 Task: Set the proofing language for the contact information in Outlook.
Action: Mouse moved to (83, 143)
Screenshot: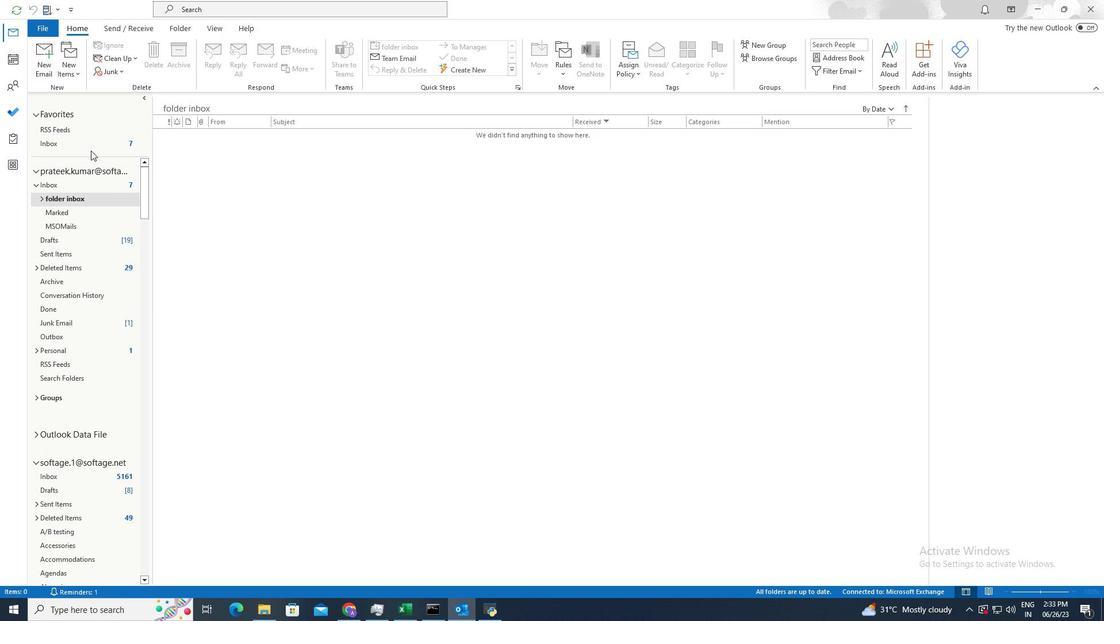 
Action: Mouse pressed left at (83, 143)
Screenshot: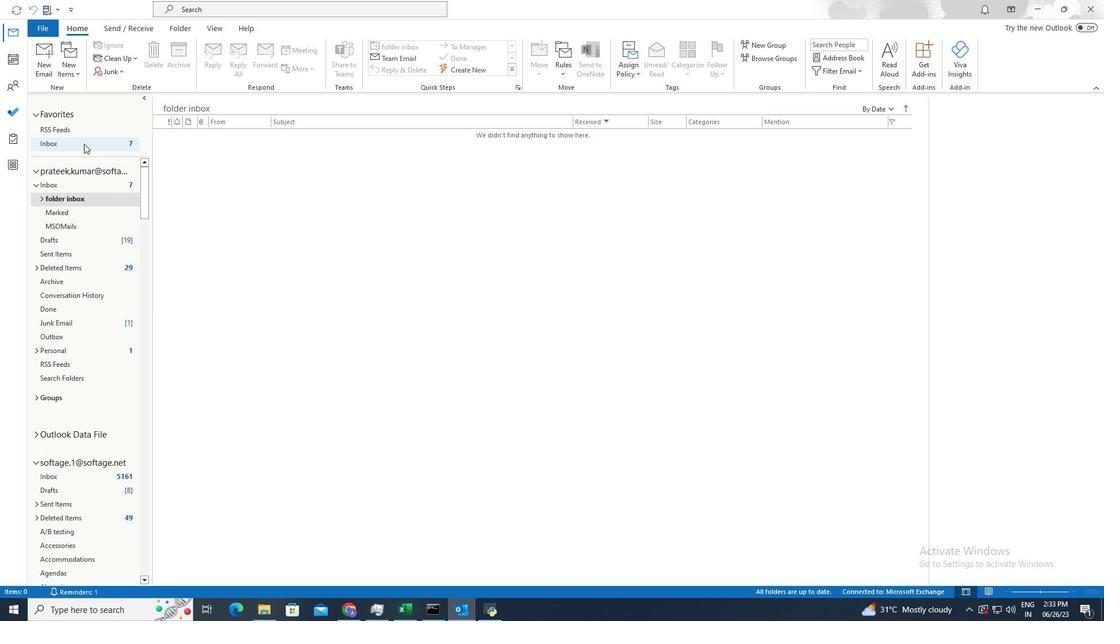 
Action: Mouse moved to (293, 213)
Screenshot: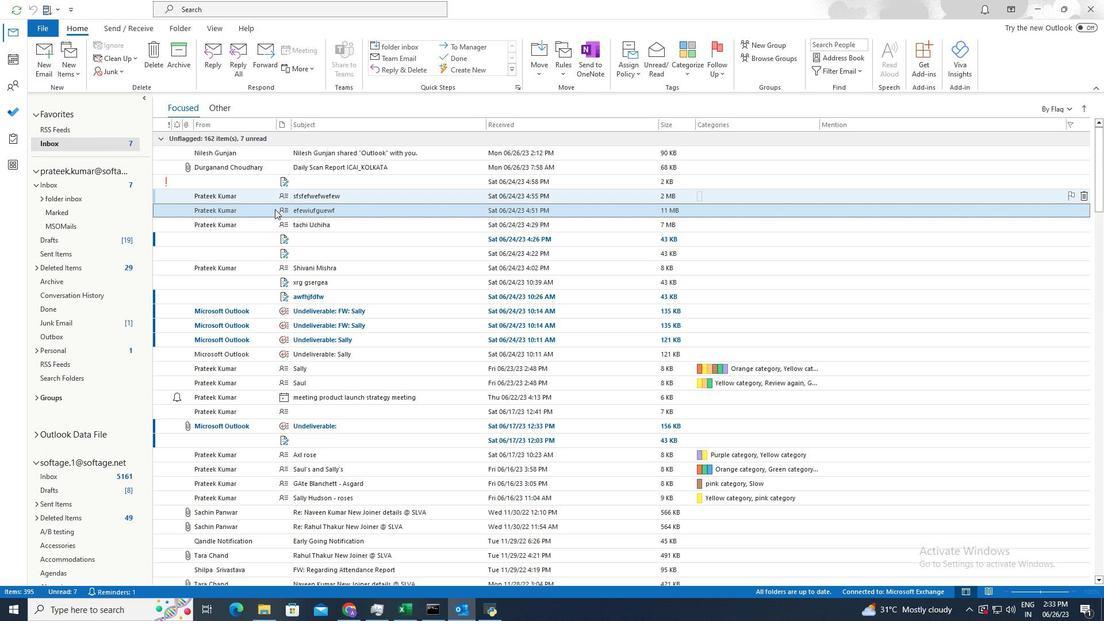 
Action: Mouse pressed left at (293, 213)
Screenshot: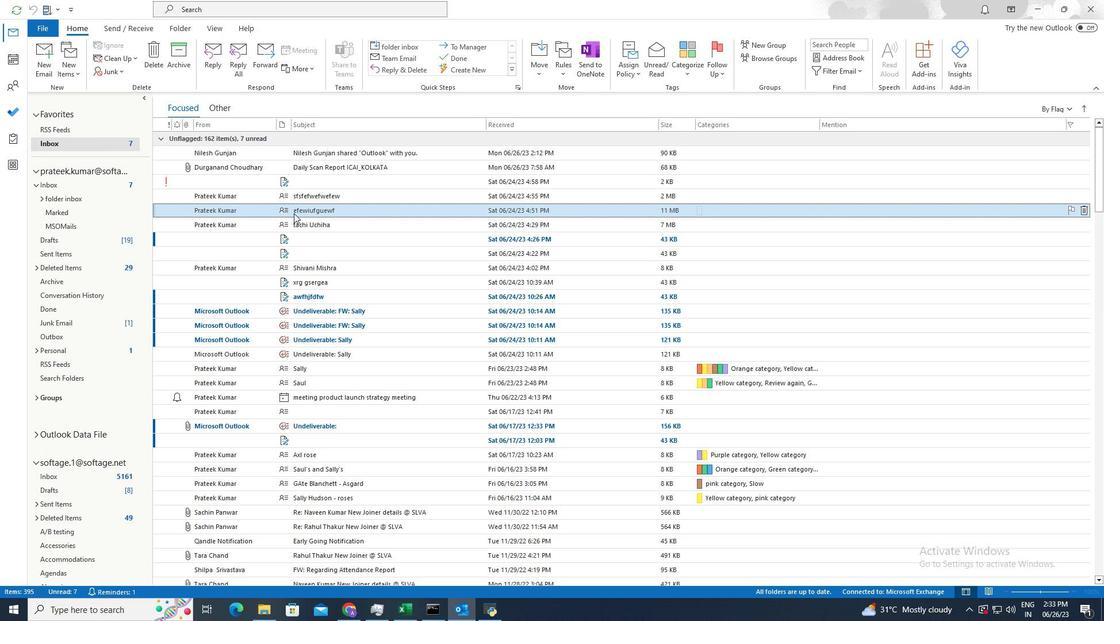 
Action: Mouse pressed left at (293, 213)
Screenshot: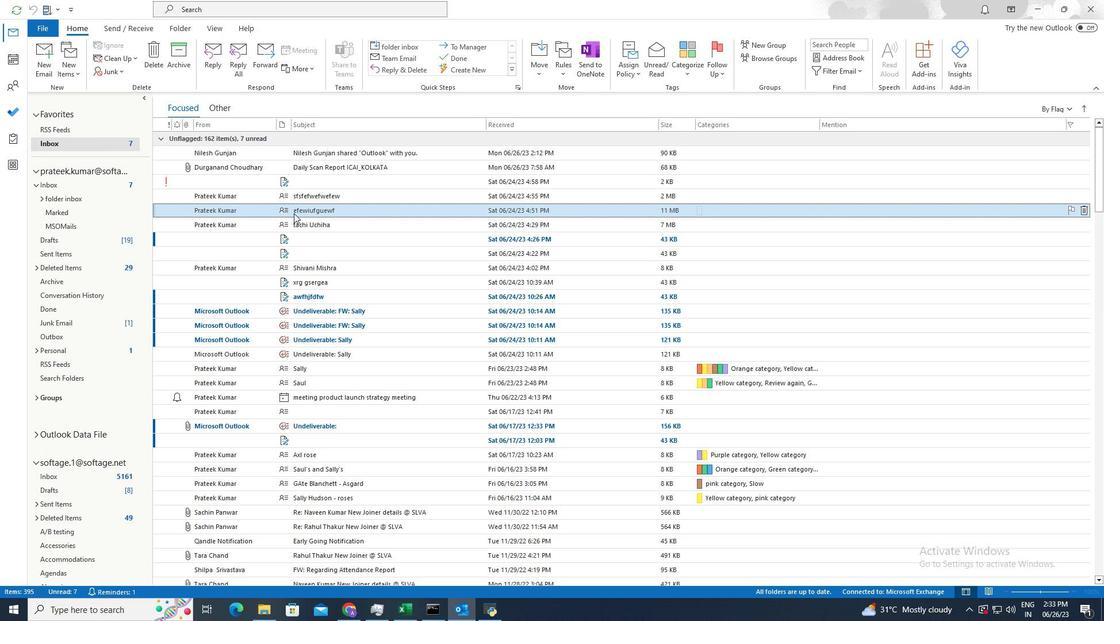
Action: Mouse moved to (192, 24)
Screenshot: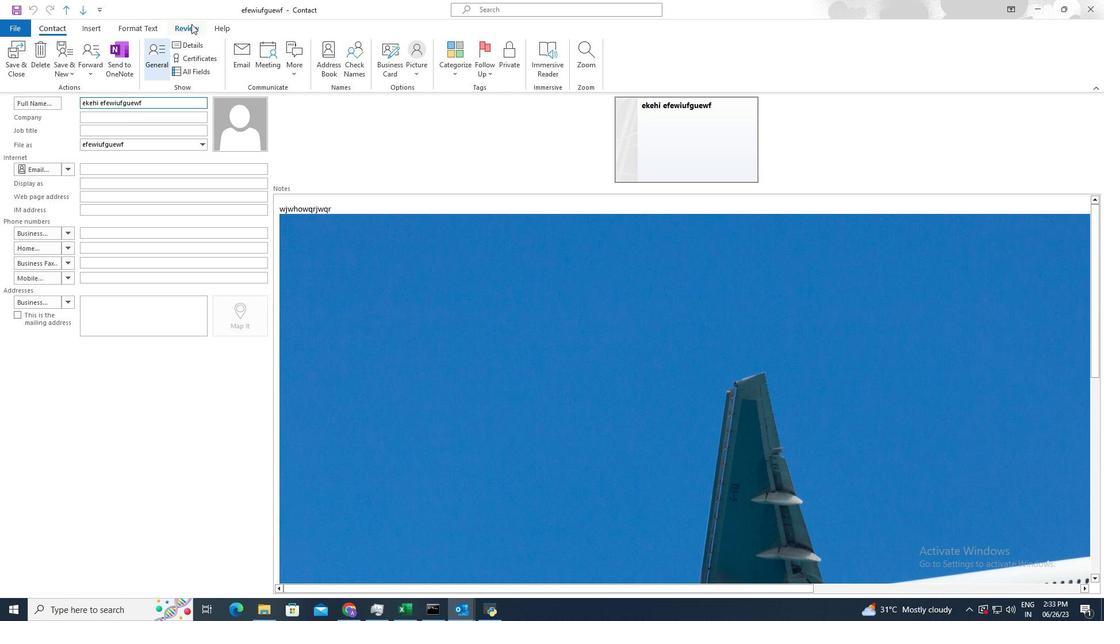 
Action: Mouse pressed left at (192, 24)
Screenshot: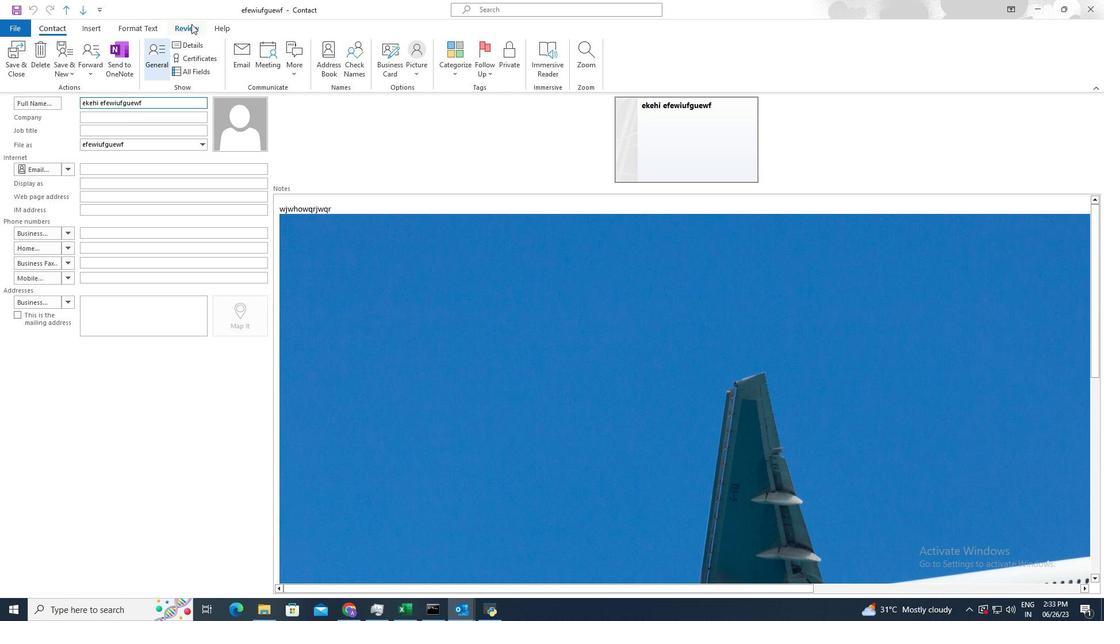 
Action: Mouse moved to (271, 65)
Screenshot: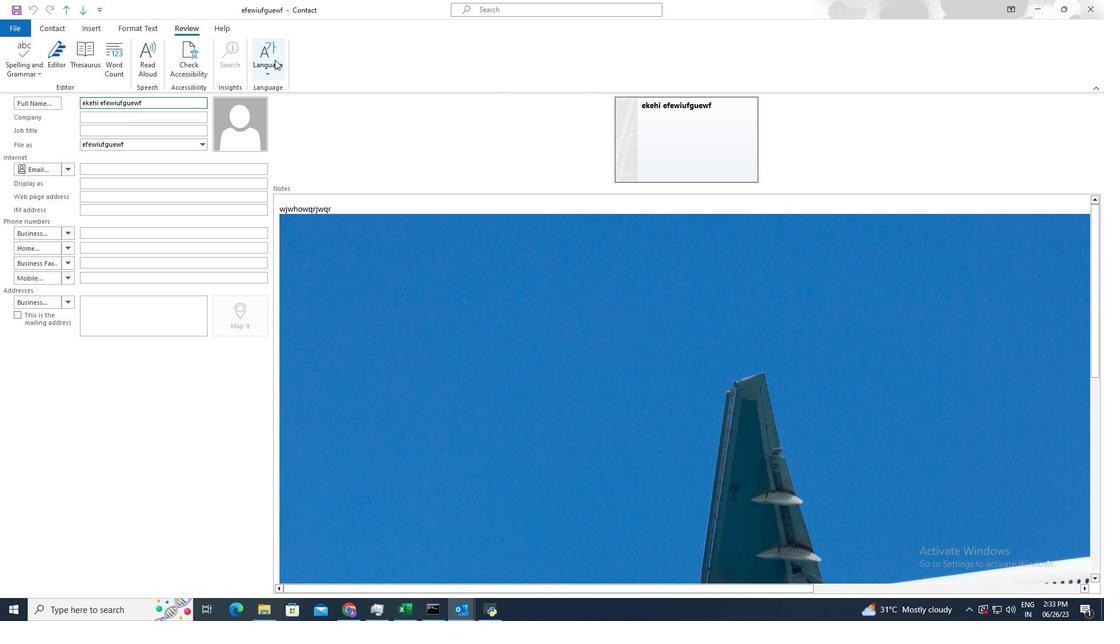 
Action: Mouse pressed left at (271, 65)
Screenshot: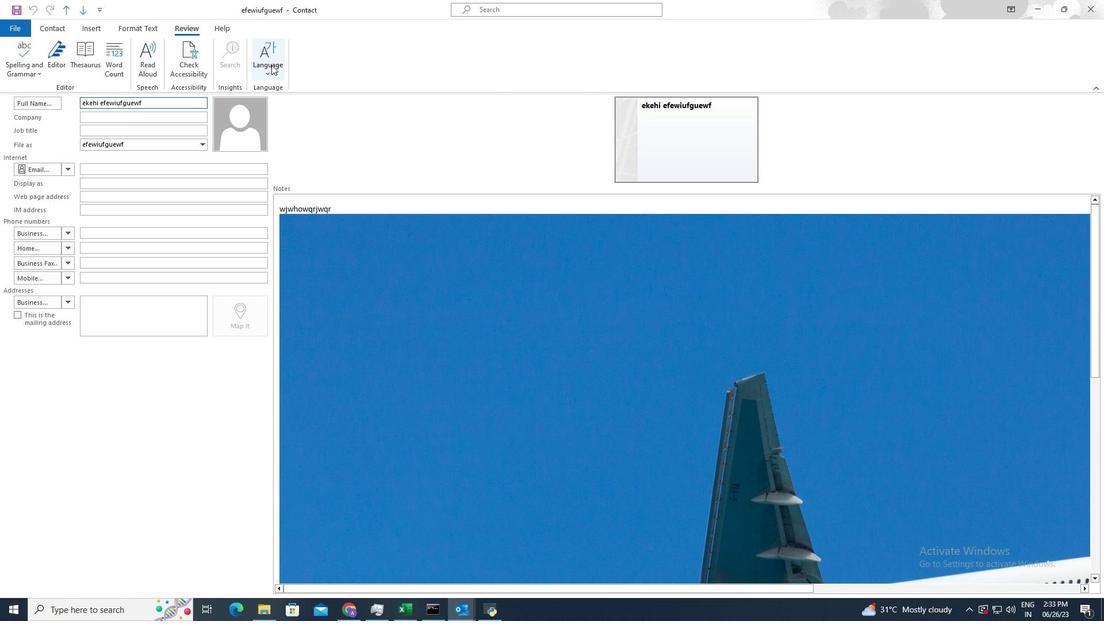 
Action: Mouse moved to (300, 88)
Screenshot: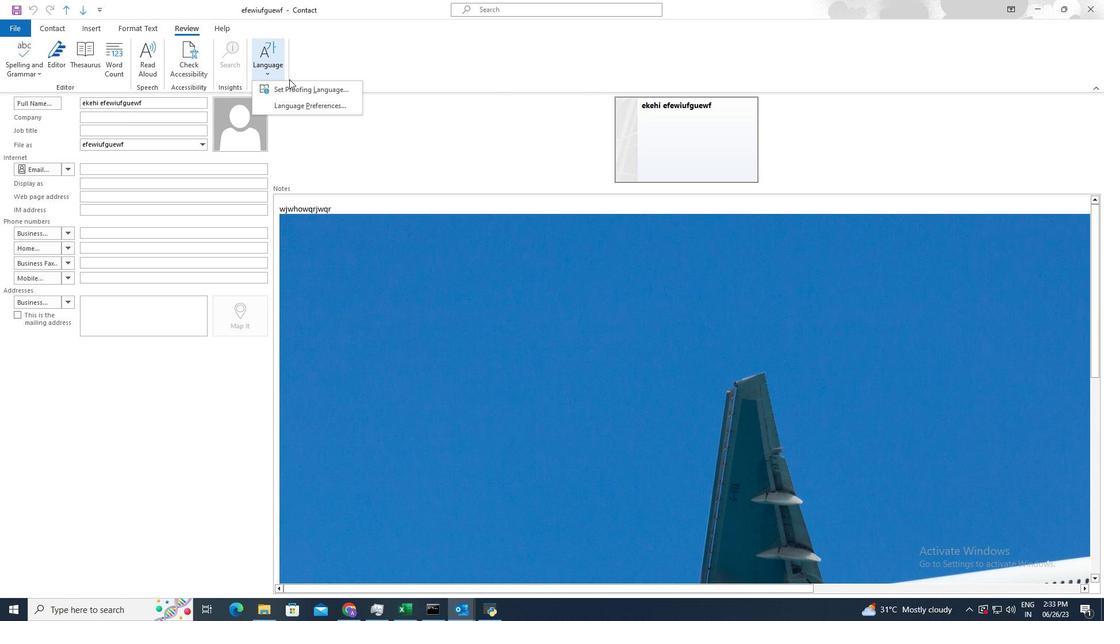 
Action: Mouse pressed left at (300, 88)
Screenshot: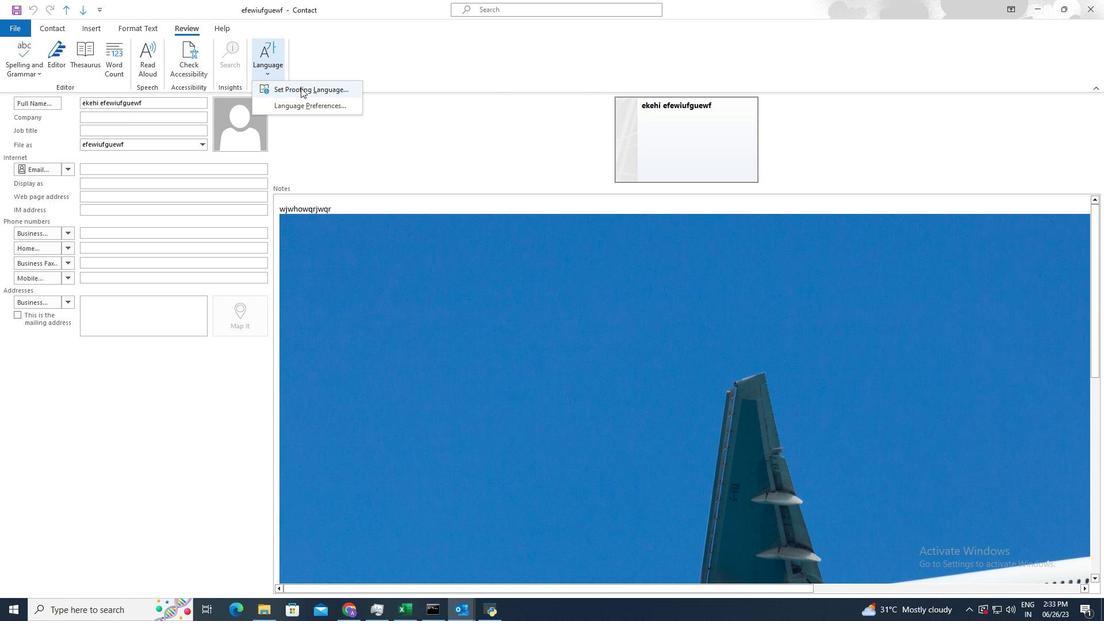 
Action: Mouse moved to (499, 265)
Screenshot: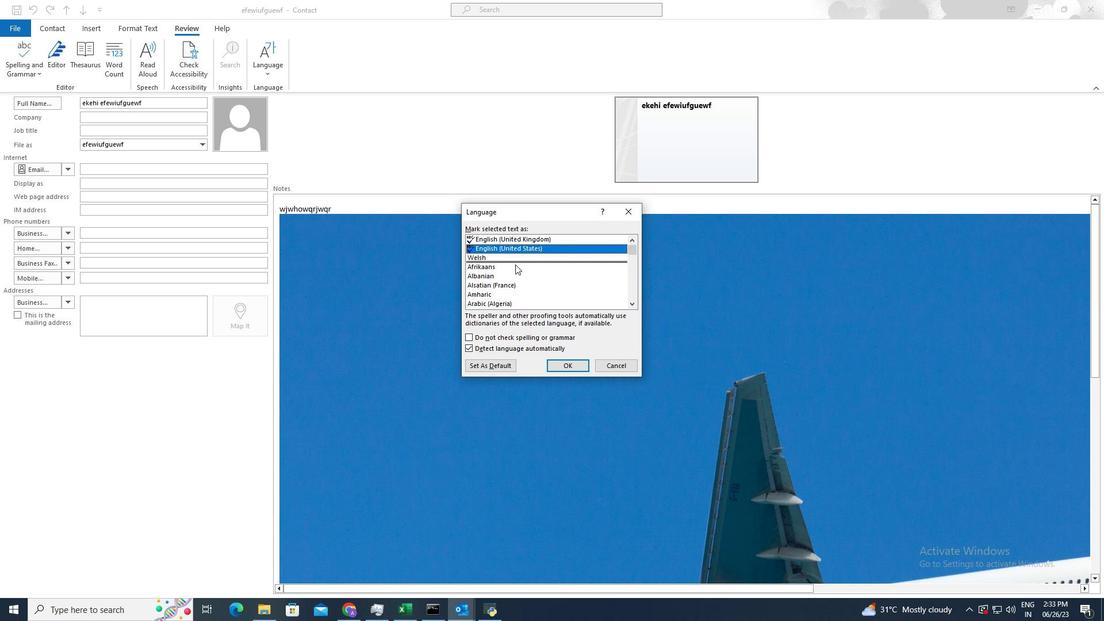 
Action: Mouse scrolled (499, 266) with delta (0, 0)
Screenshot: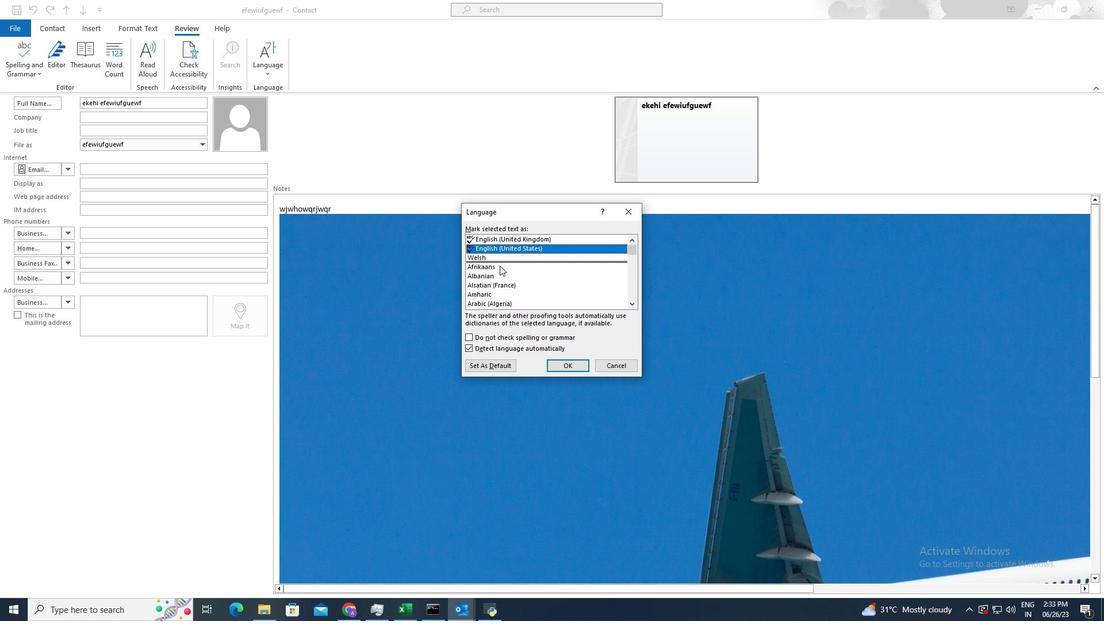 
Action: Mouse scrolled (499, 265) with delta (0, 0)
Screenshot: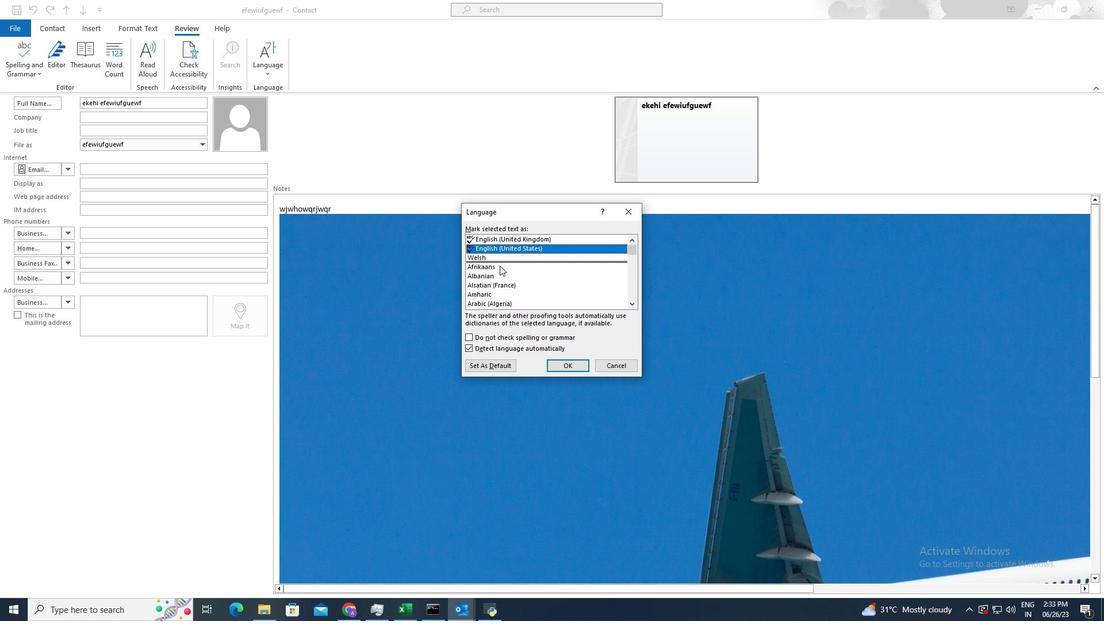 
Action: Mouse scrolled (499, 265) with delta (0, 0)
Screenshot: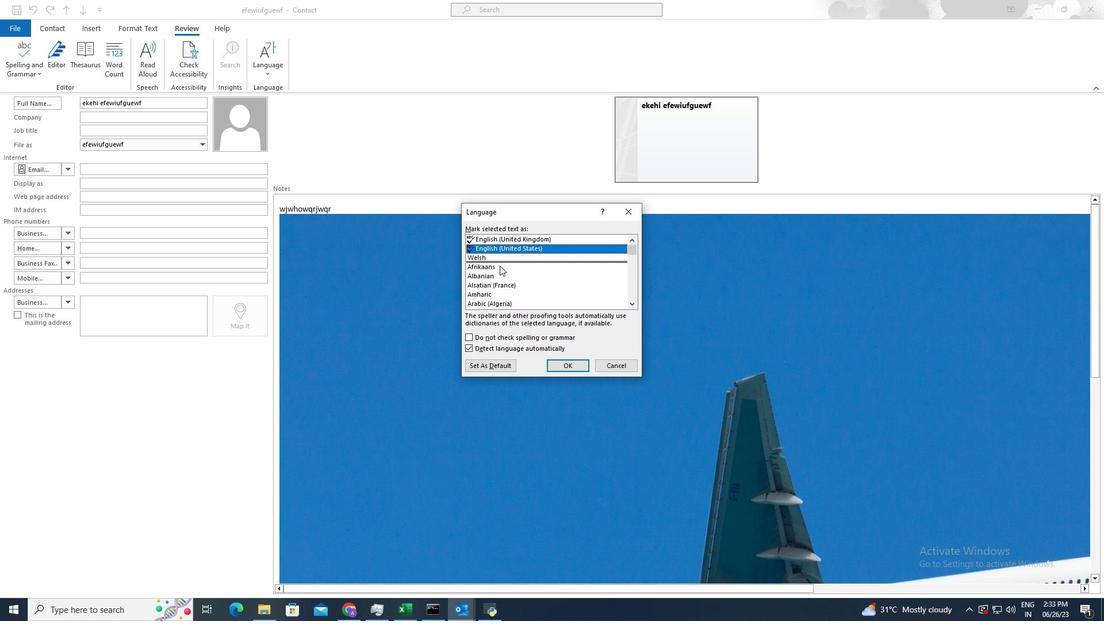
Action: Mouse moved to (495, 272)
Screenshot: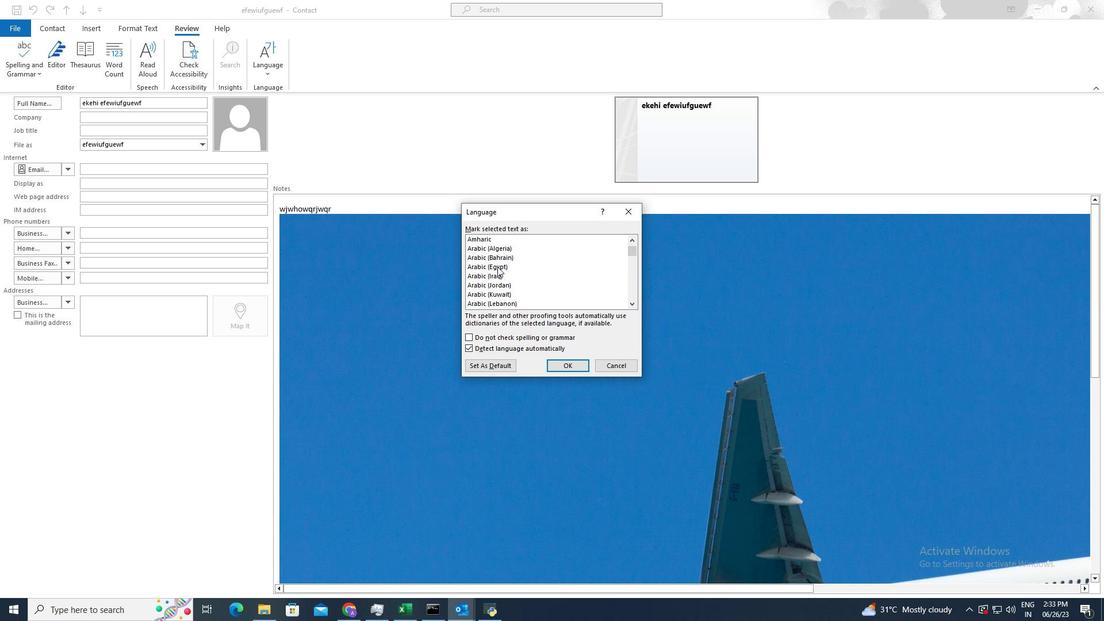 
Action: Mouse pressed left at (495, 272)
Screenshot: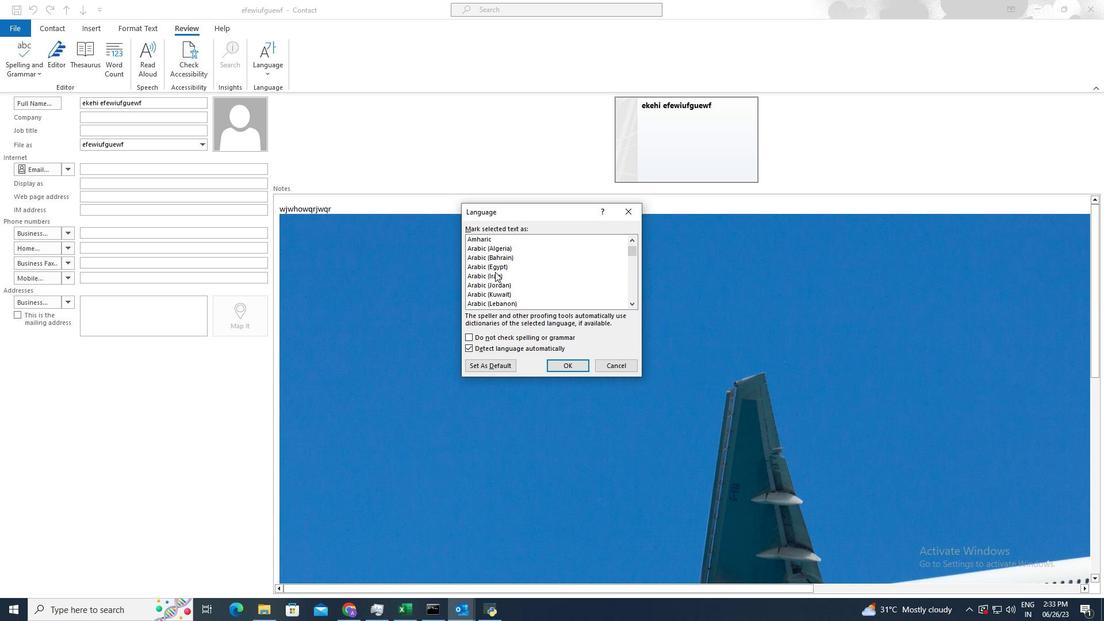 
Action: Mouse moved to (566, 364)
Screenshot: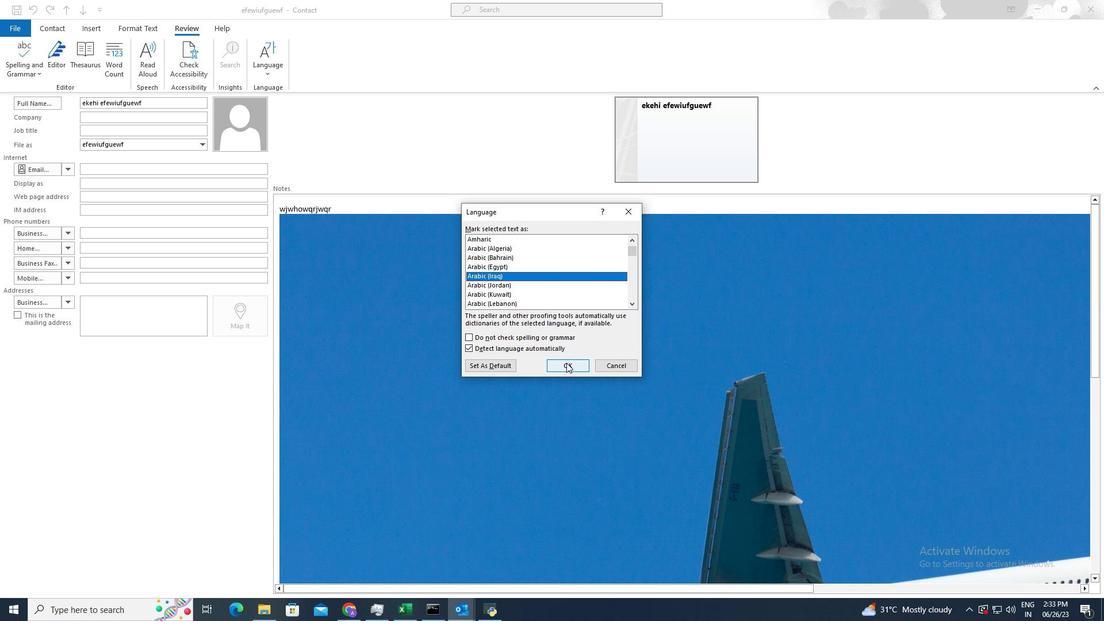 
Action: Mouse pressed left at (566, 364)
Screenshot: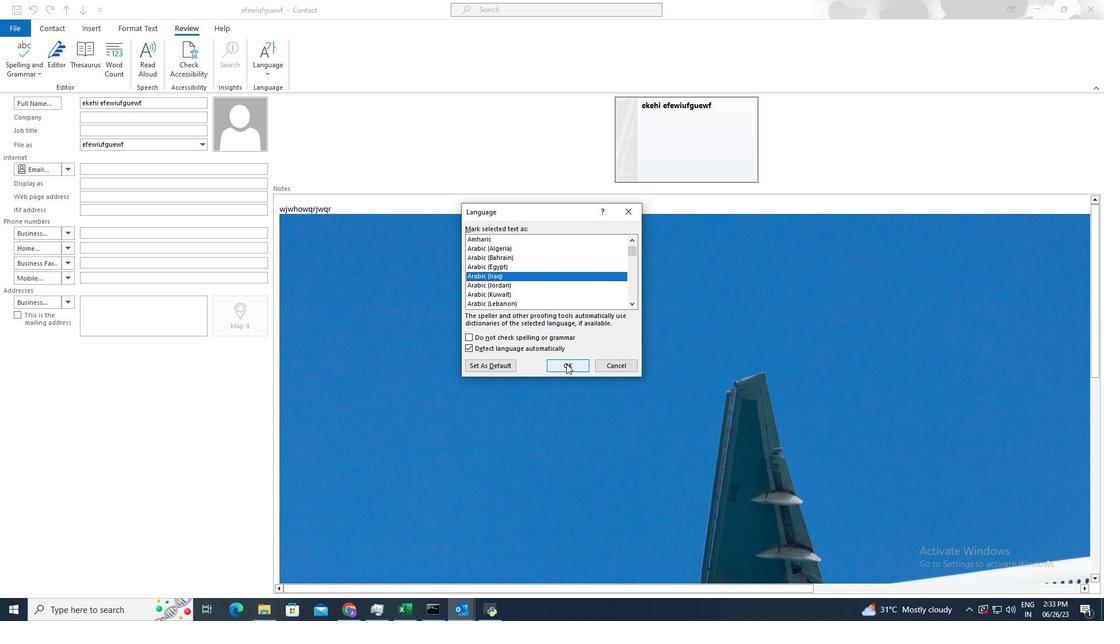 
Action: Mouse moved to (566, 364)
Screenshot: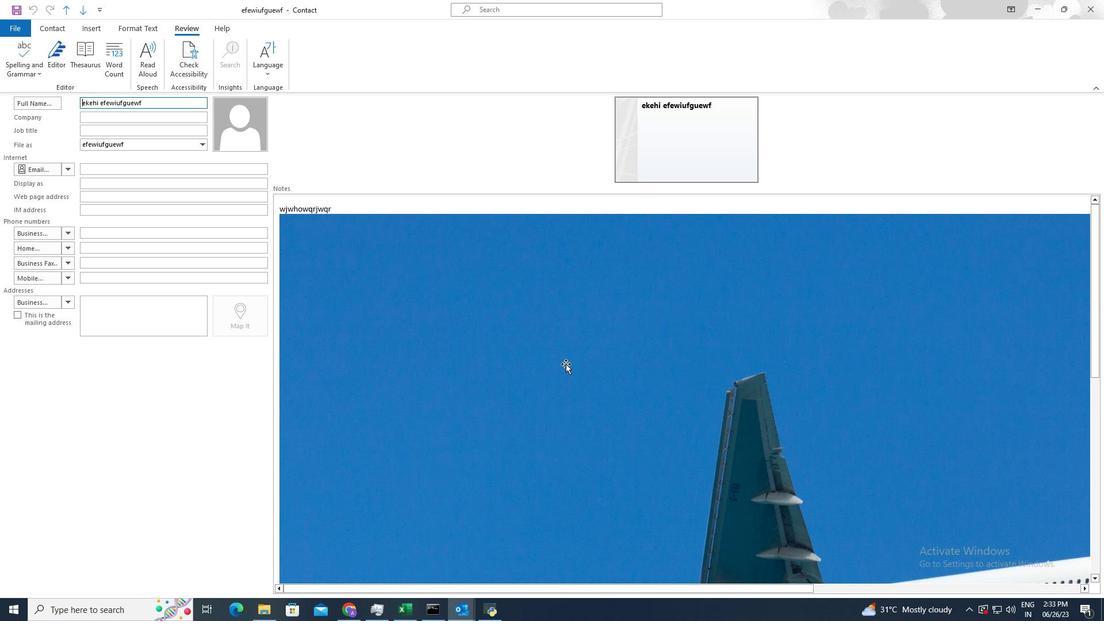 
